 Task: Horizontally align the page to the center.
Action: Mouse moved to (122, 127)
Screenshot: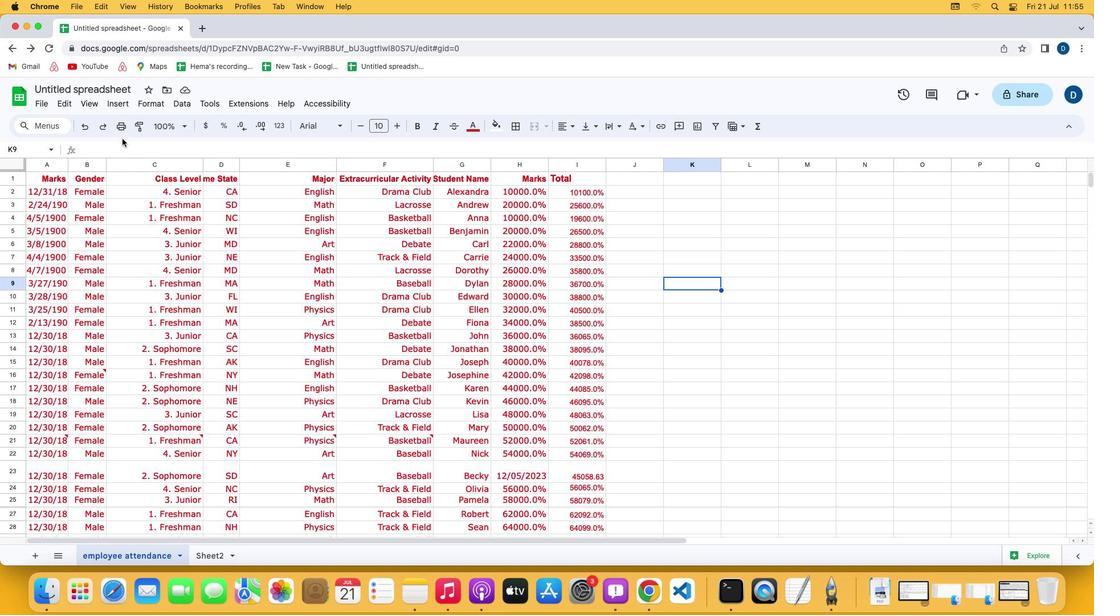 
Action: Mouse pressed left at (122, 127)
Screenshot: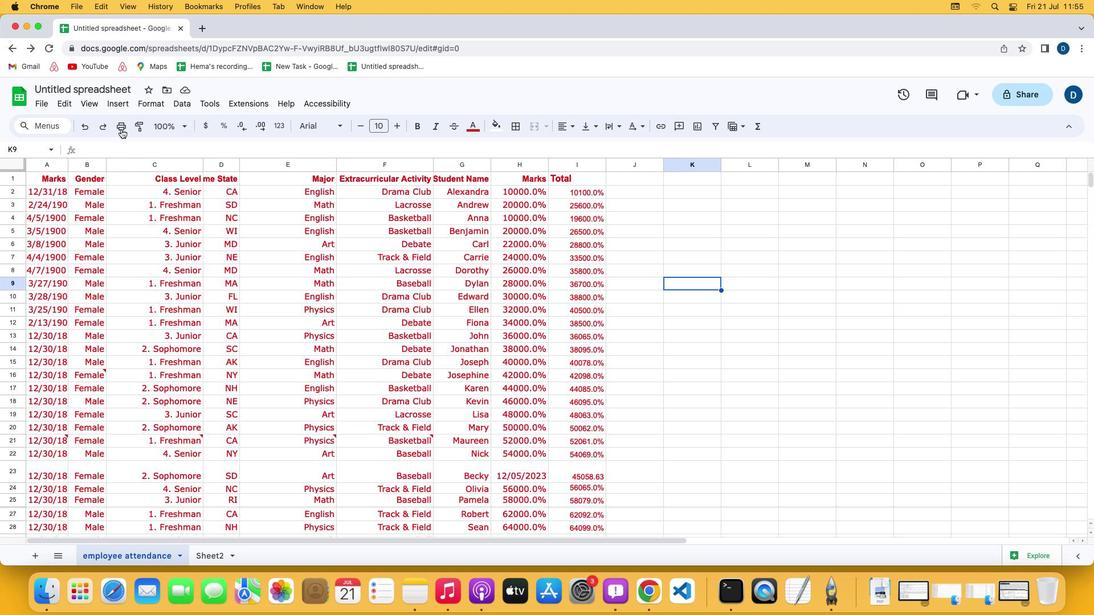 
Action: Mouse moved to (121, 128)
Screenshot: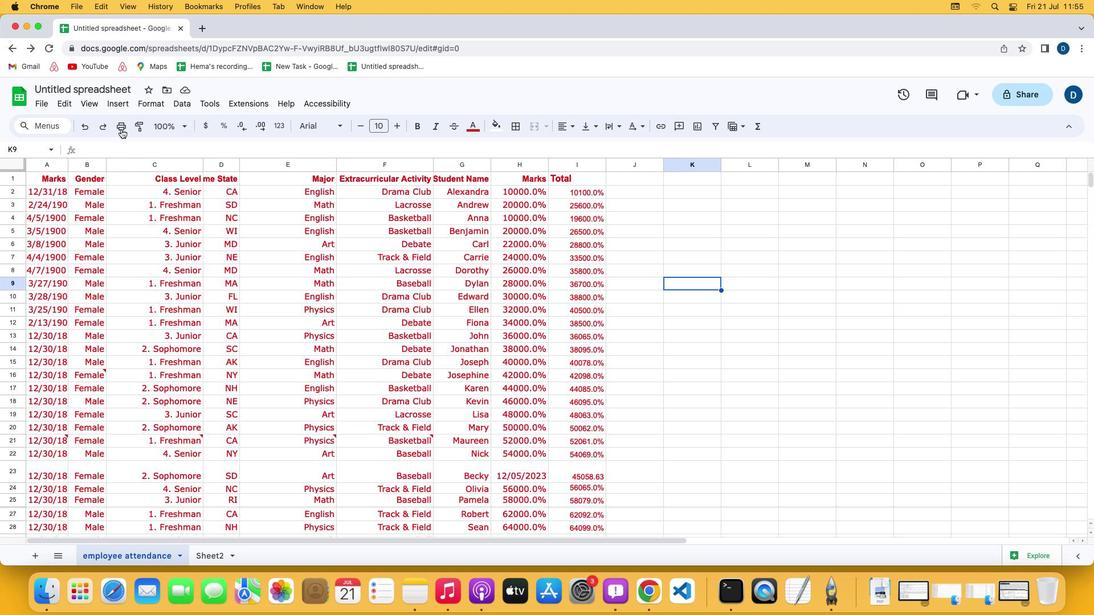 
Action: Mouse pressed left at (121, 128)
Screenshot: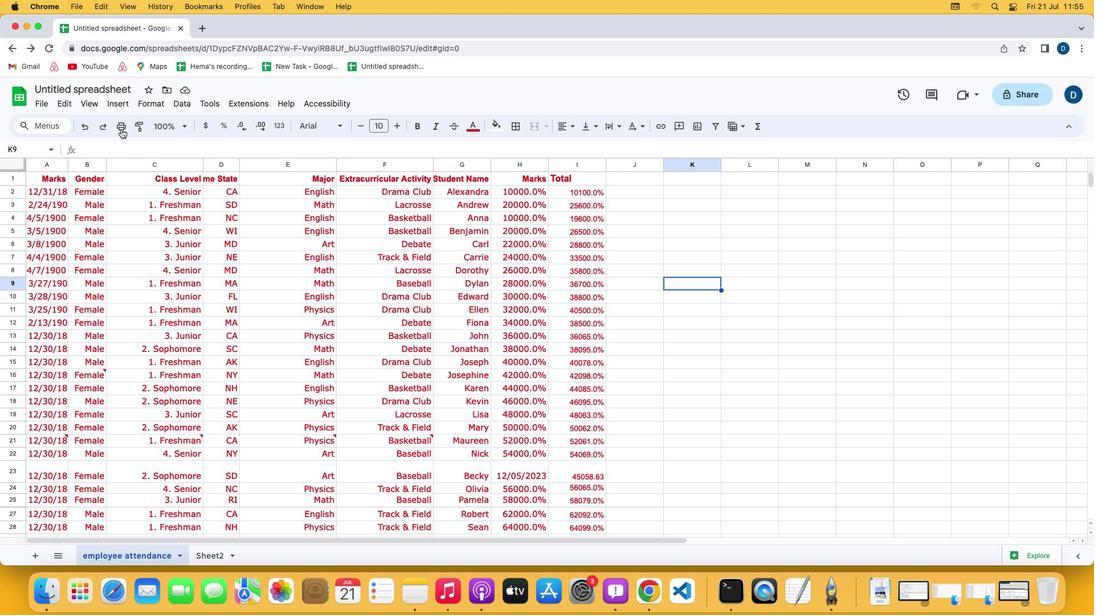 
Action: Mouse moved to (1080, 389)
Screenshot: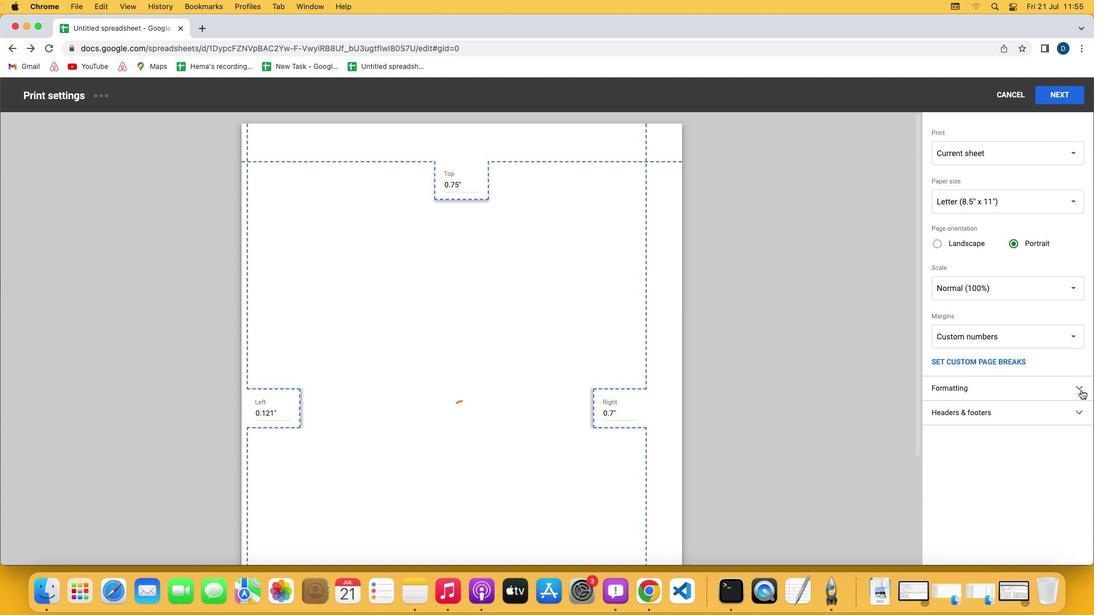 
Action: Mouse pressed left at (1080, 389)
Screenshot: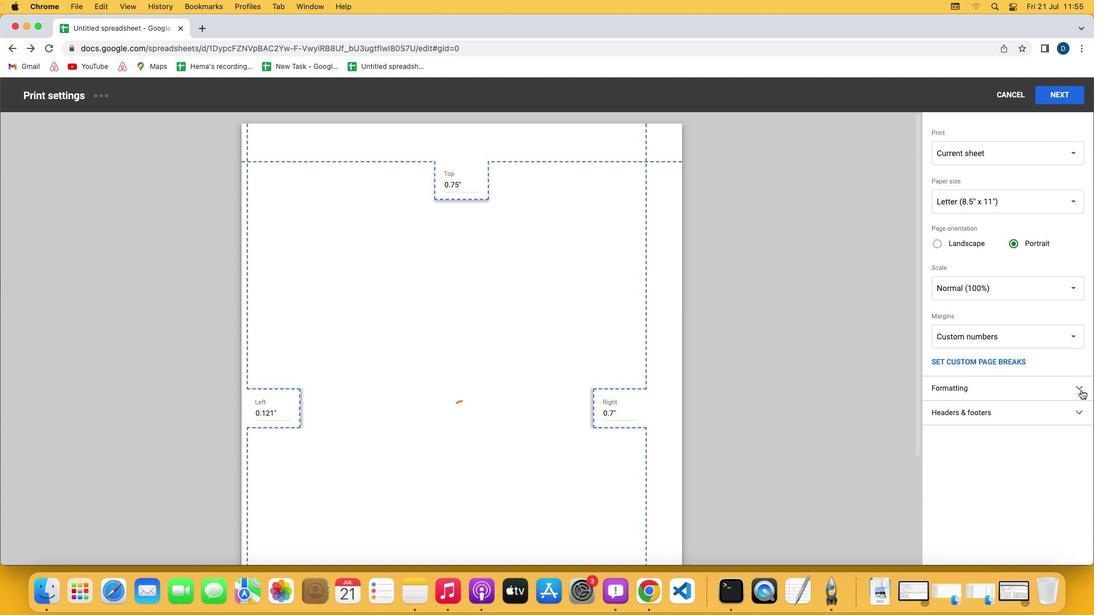 
Action: Mouse moved to (1003, 504)
Screenshot: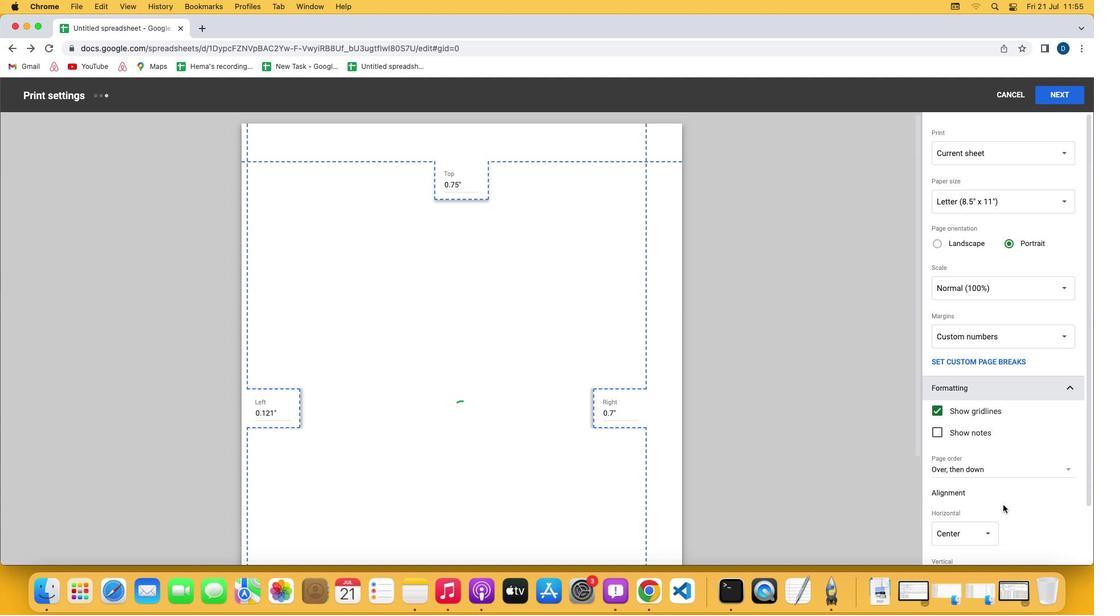 
Action: Mouse scrolled (1003, 504) with delta (0, 0)
Screenshot: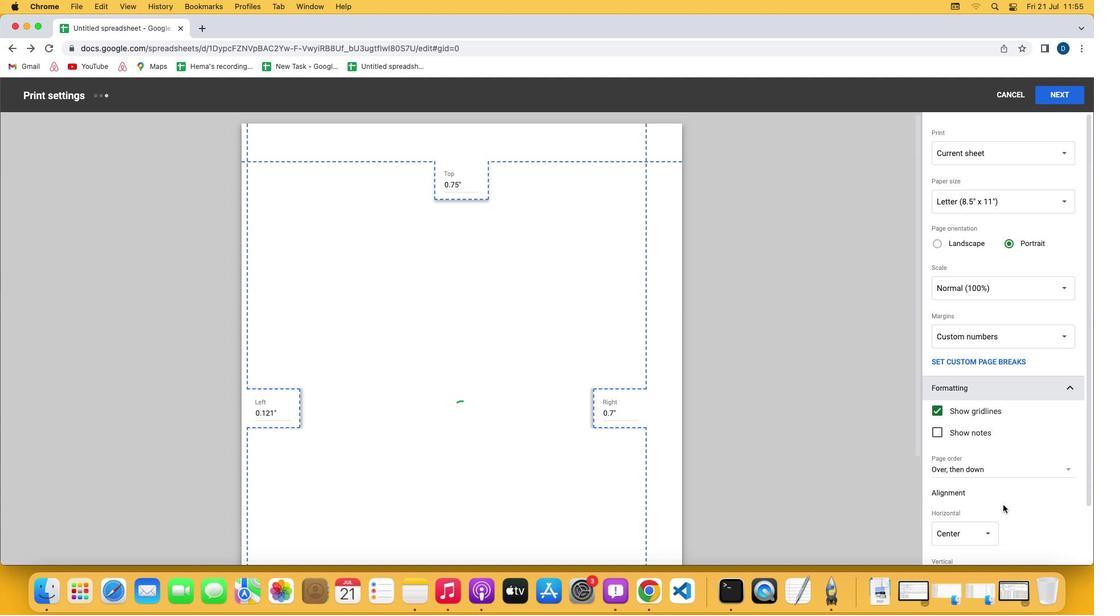 
Action: Mouse scrolled (1003, 504) with delta (0, 0)
Screenshot: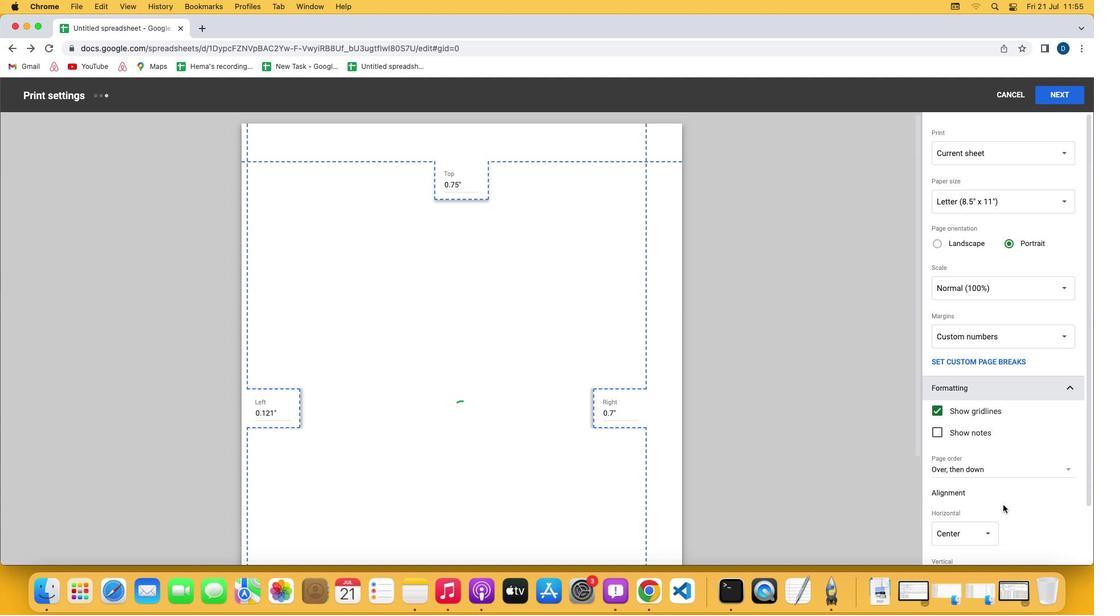 
Action: Mouse scrolled (1003, 504) with delta (0, -1)
Screenshot: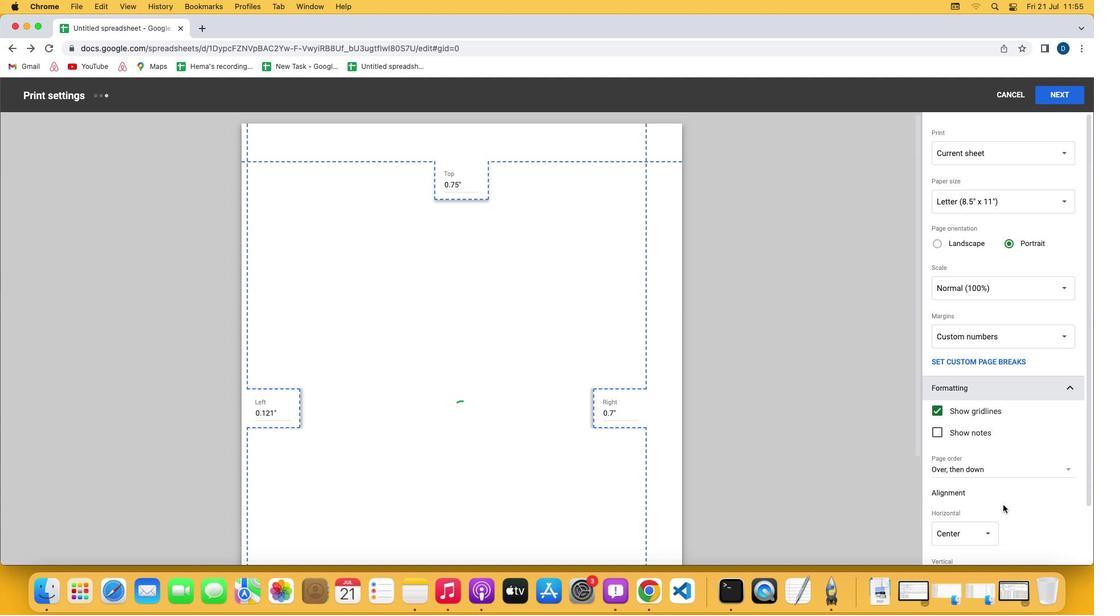 
Action: Mouse moved to (989, 468)
Screenshot: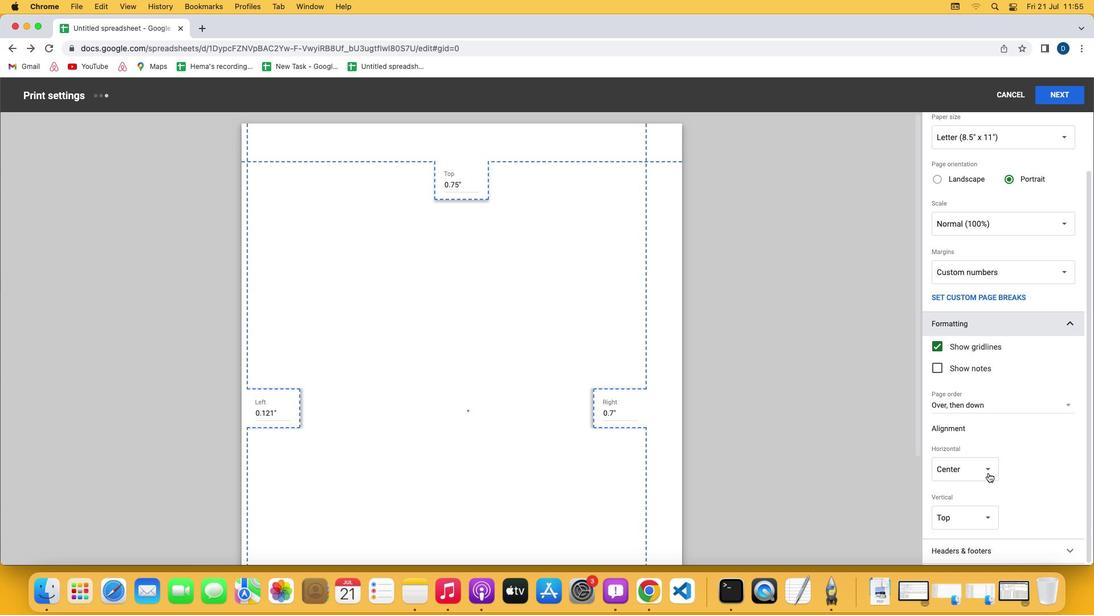 
Action: Mouse pressed left at (989, 468)
Screenshot: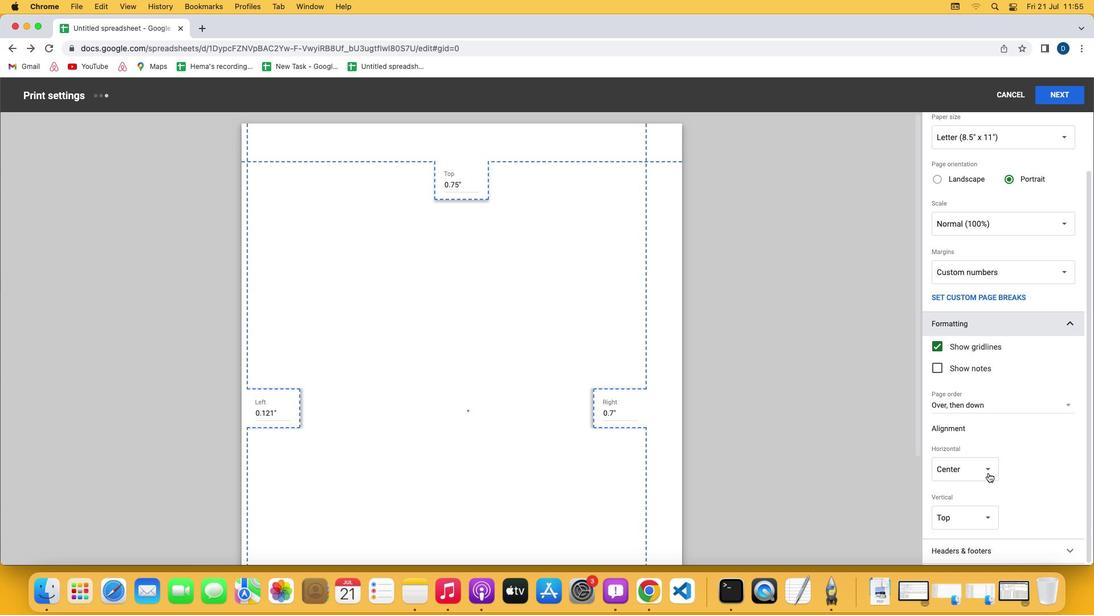 
Action: Mouse moved to (965, 468)
Screenshot: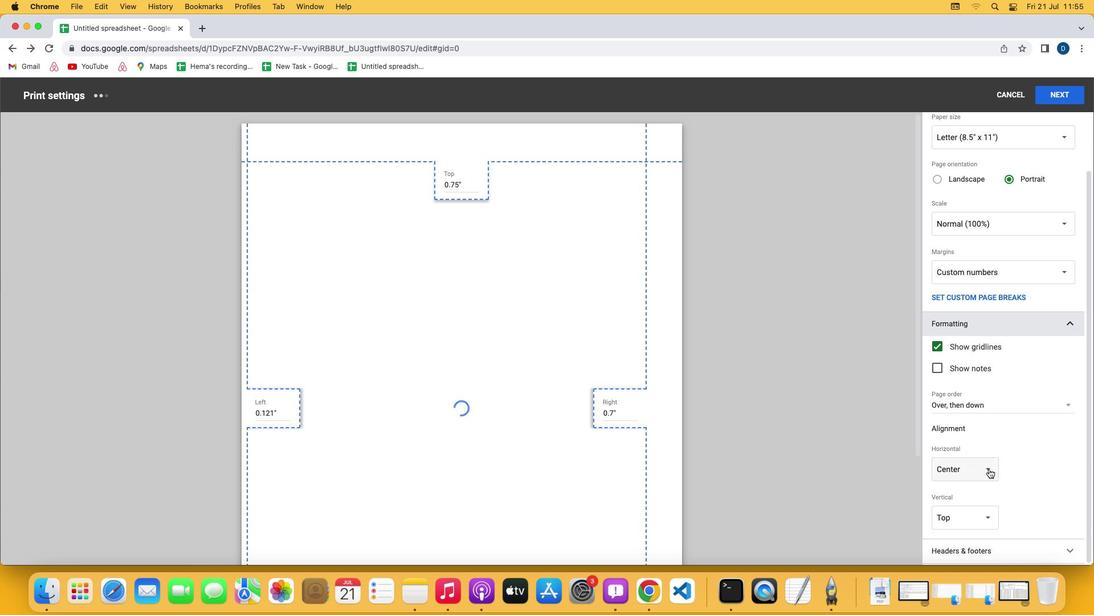 
Action: Mouse pressed left at (965, 468)
Screenshot: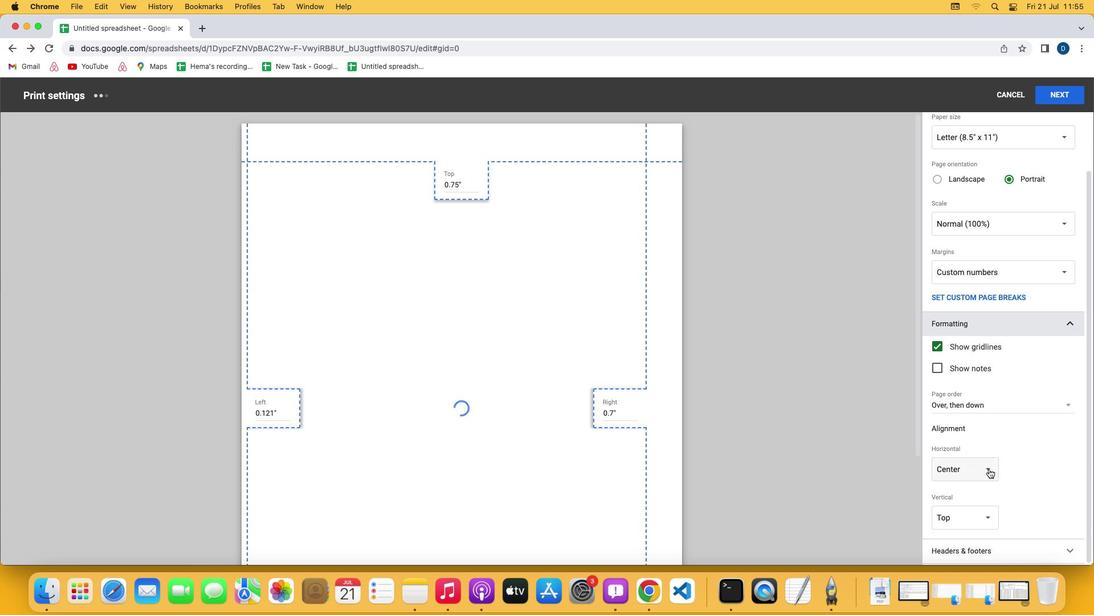 
